 Task: Assign in the project TranceTech the issue 'Integrate a new social media sharing feature into an existing website to increase brand awareness and customer engagement' to the sprint 'Debug Dive'.
Action: Mouse moved to (209, 54)
Screenshot: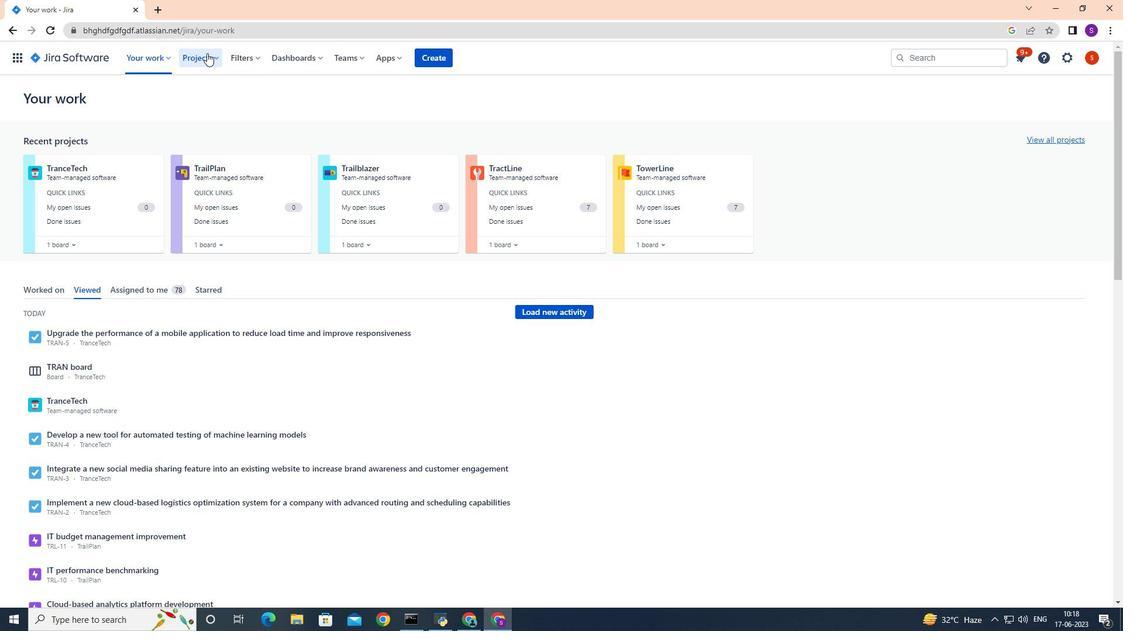 
Action: Mouse pressed left at (209, 54)
Screenshot: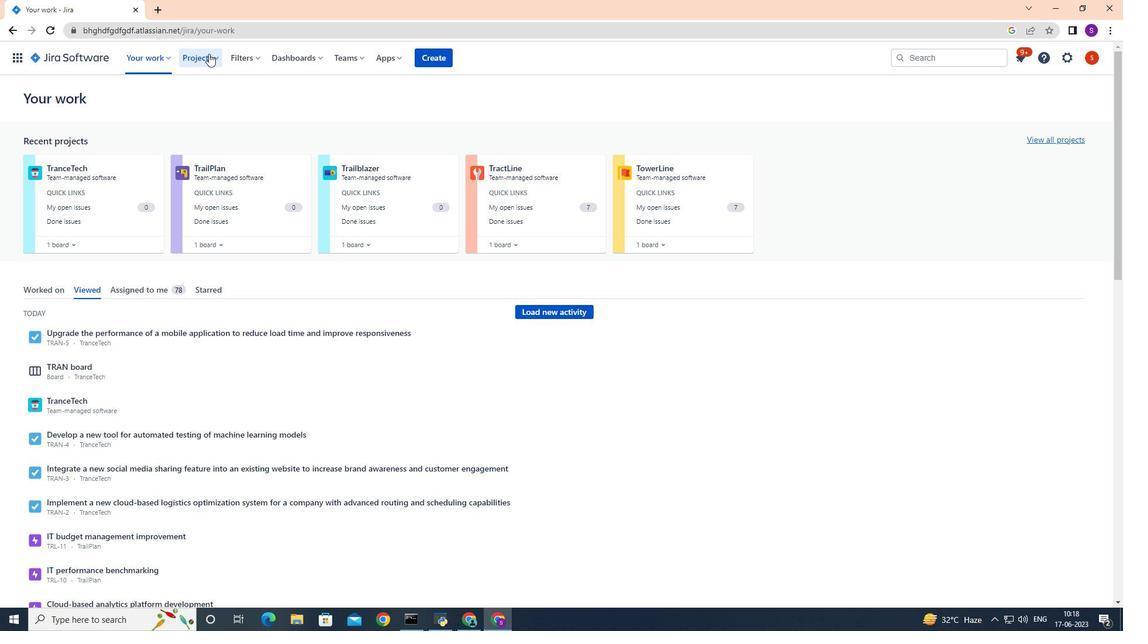 
Action: Mouse moved to (222, 101)
Screenshot: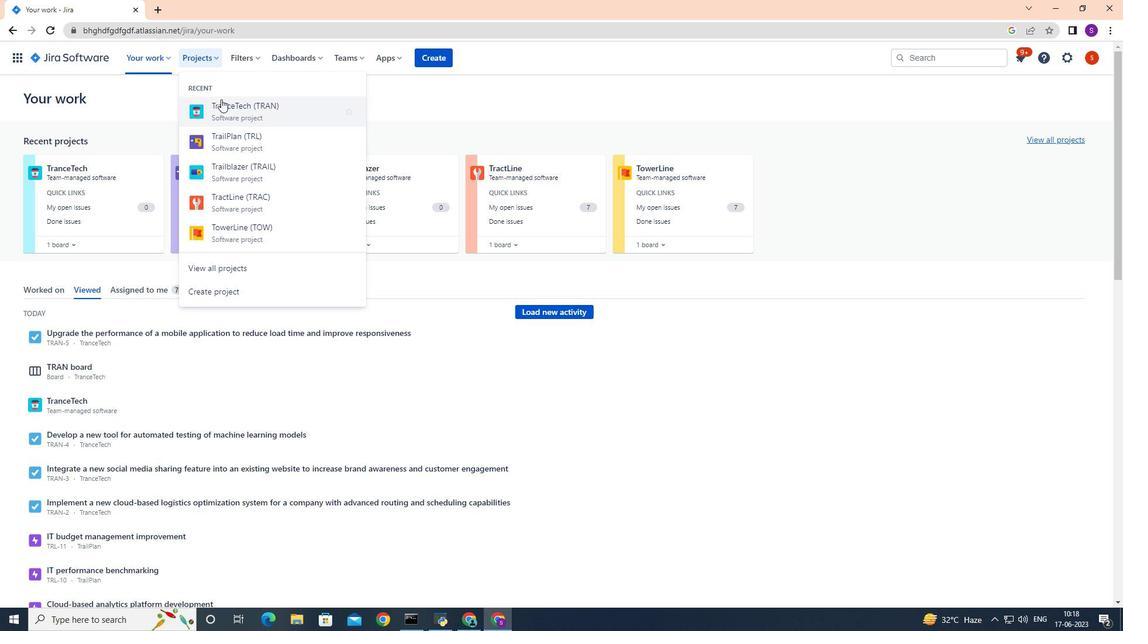 
Action: Mouse pressed left at (222, 101)
Screenshot: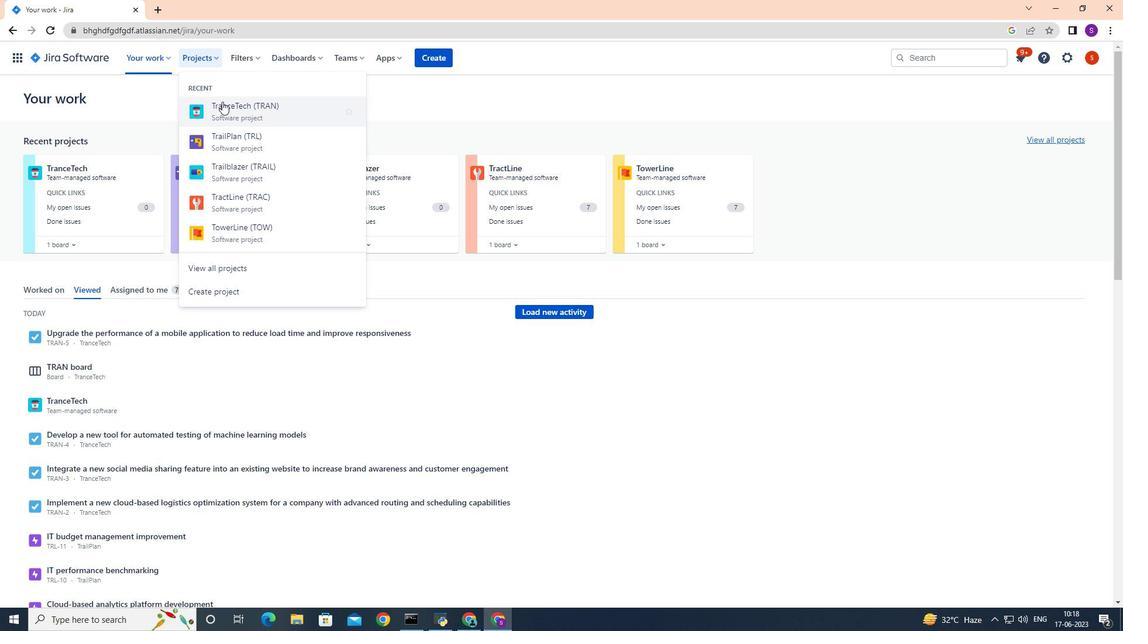 
Action: Mouse moved to (110, 179)
Screenshot: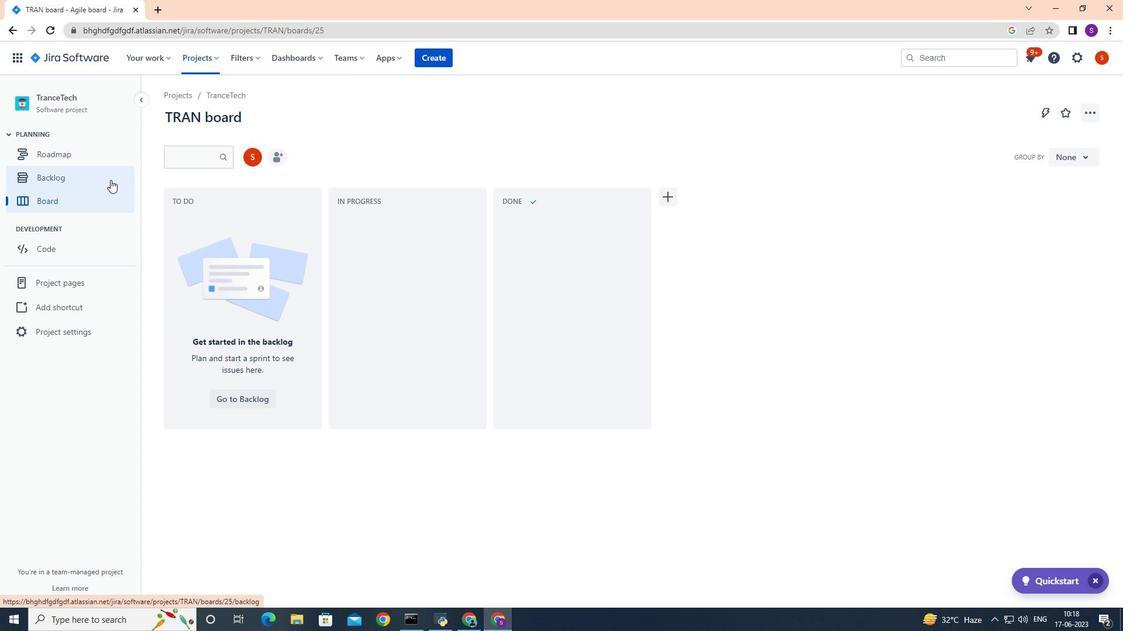 
Action: Mouse pressed left at (110, 179)
Screenshot: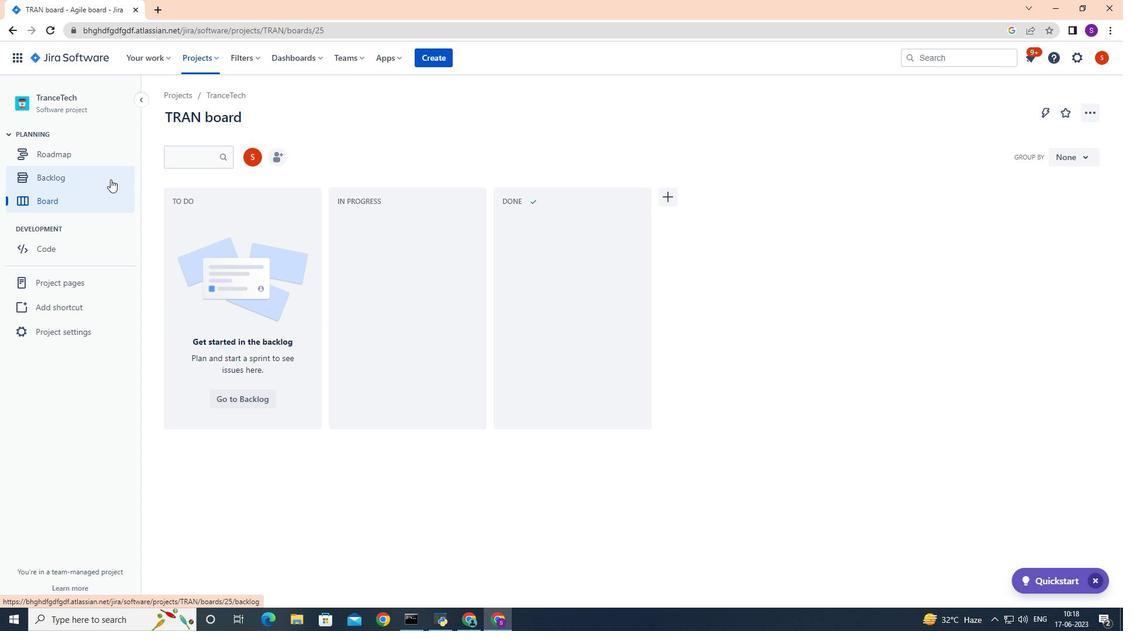 
Action: Mouse moved to (591, 397)
Screenshot: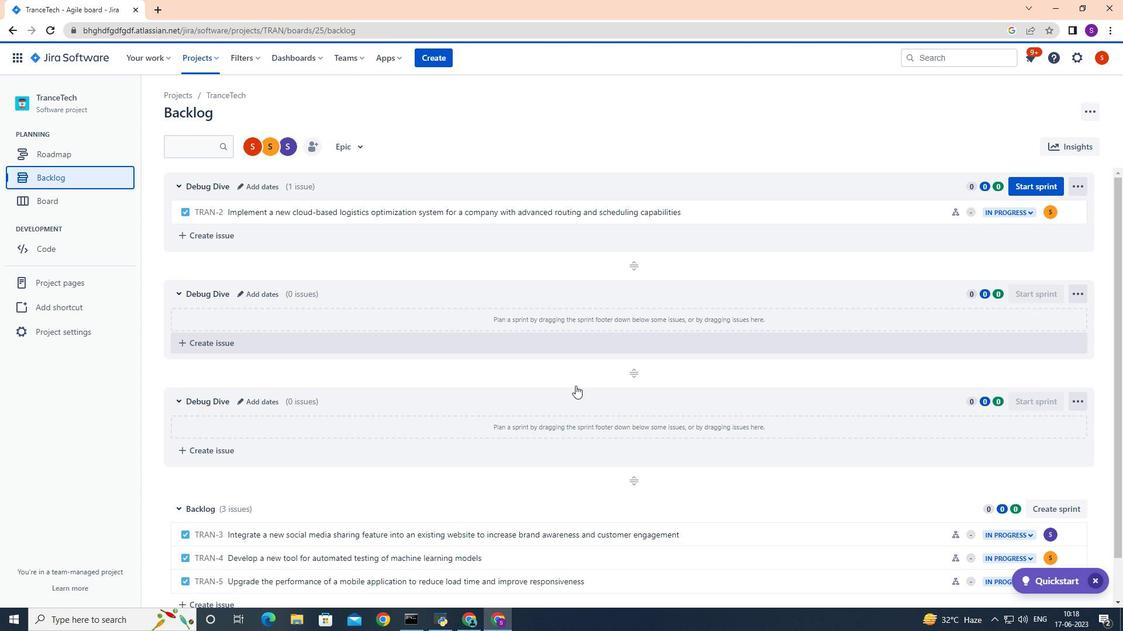 
Action: Mouse scrolled (591, 397) with delta (0, 0)
Screenshot: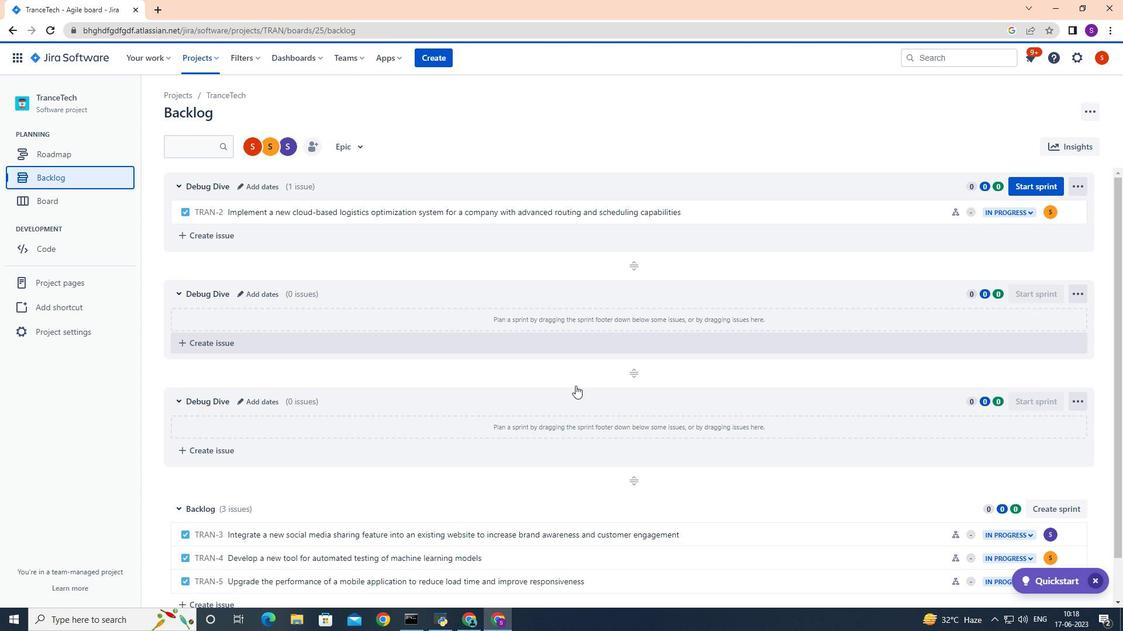 
Action: Mouse moved to (607, 401)
Screenshot: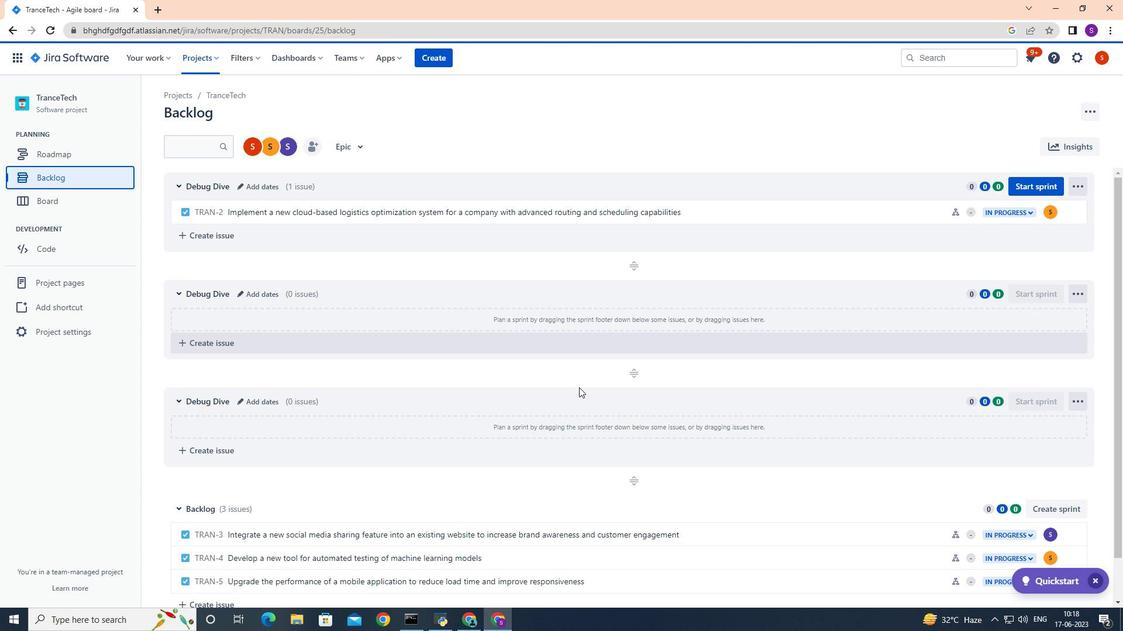 
Action: Mouse scrolled (607, 401) with delta (0, 0)
Screenshot: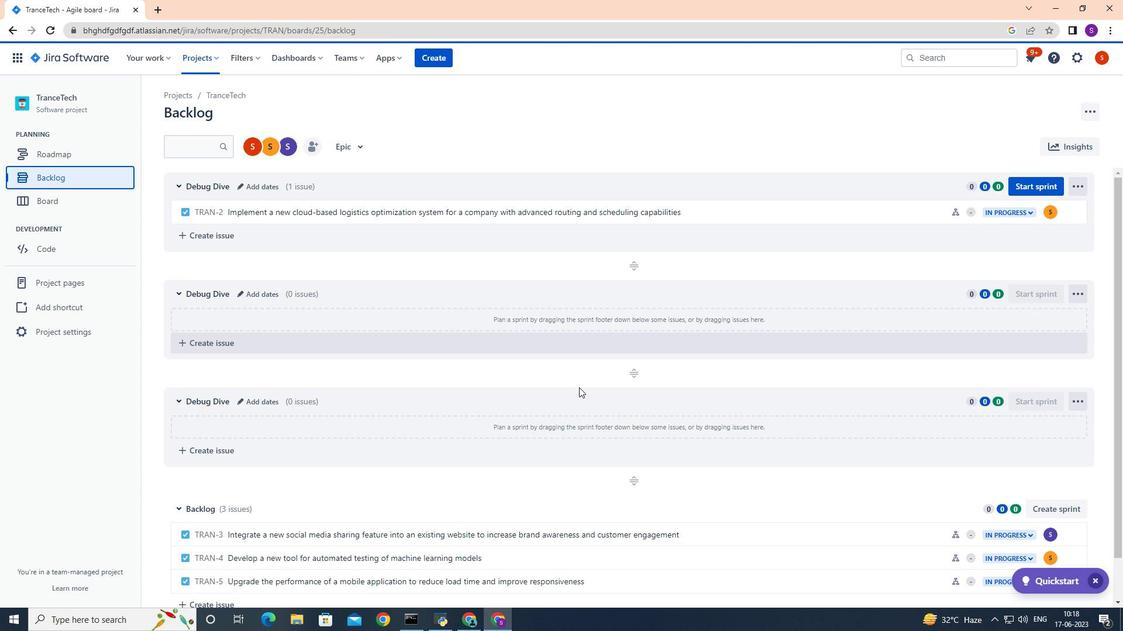 
Action: Mouse moved to (610, 399)
Screenshot: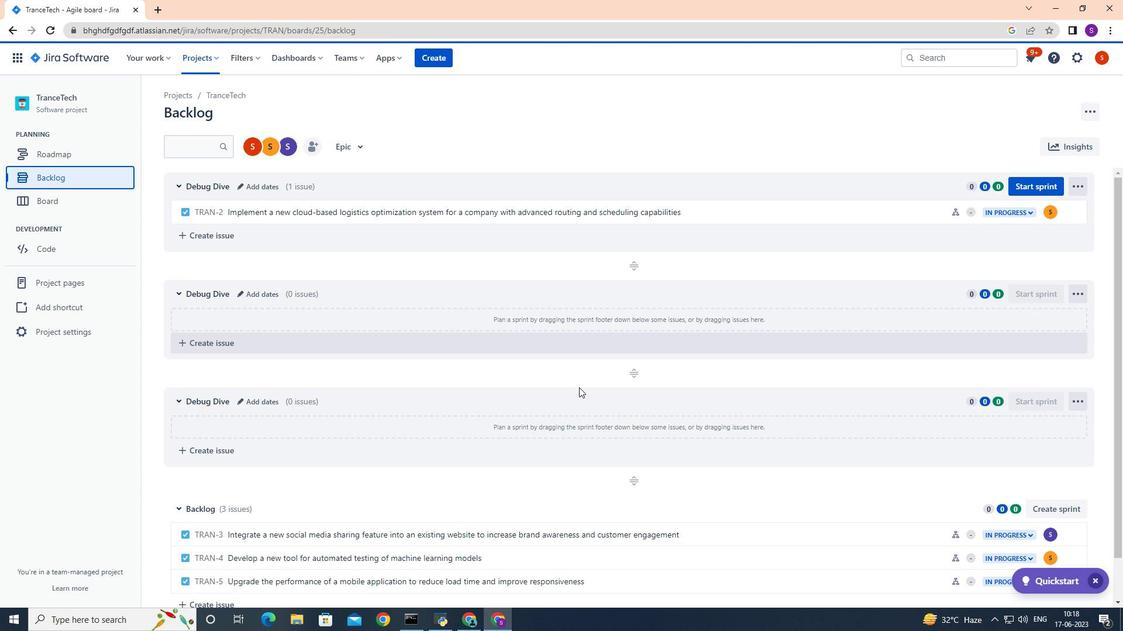 
Action: Mouse scrolled (610, 398) with delta (0, 0)
Screenshot: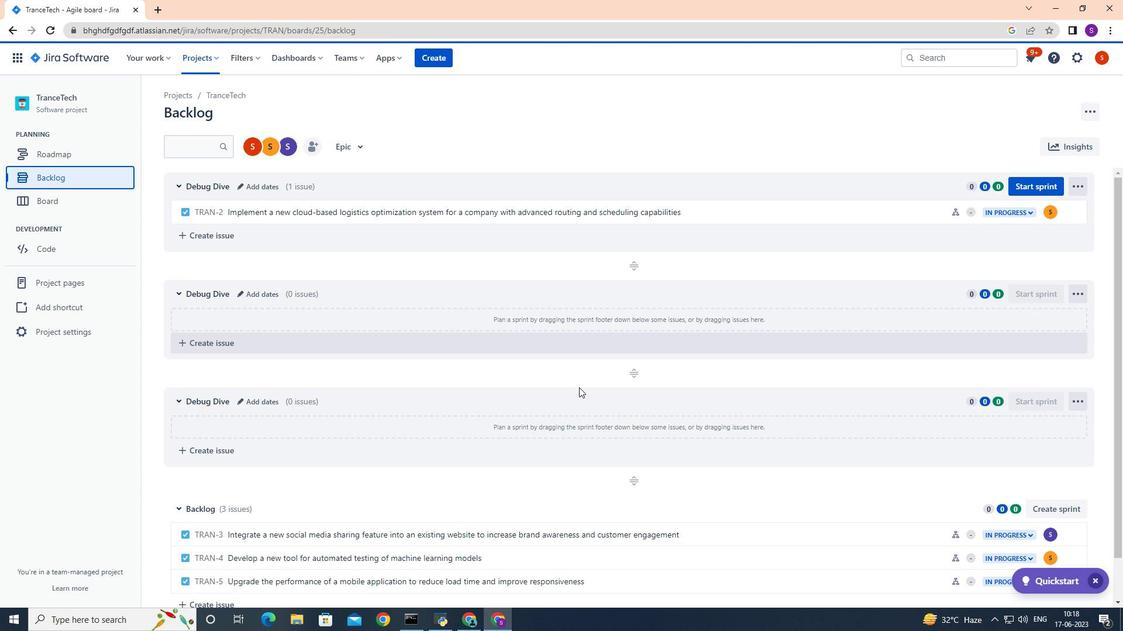 
Action: Mouse moved to (610, 398)
Screenshot: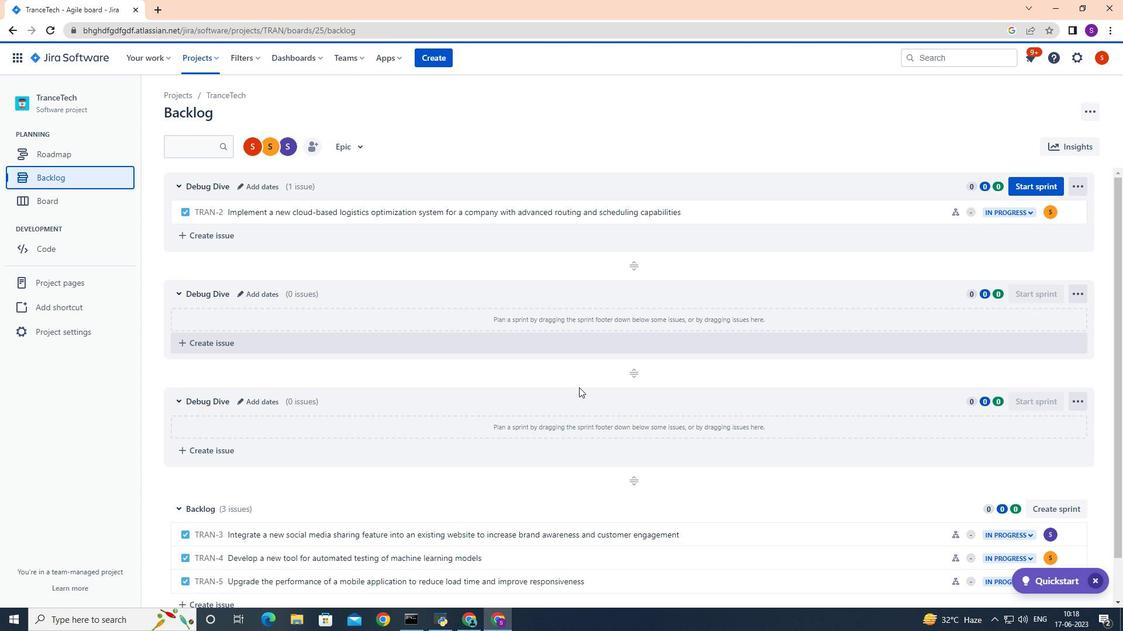 
Action: Mouse scrolled (610, 398) with delta (0, 0)
Screenshot: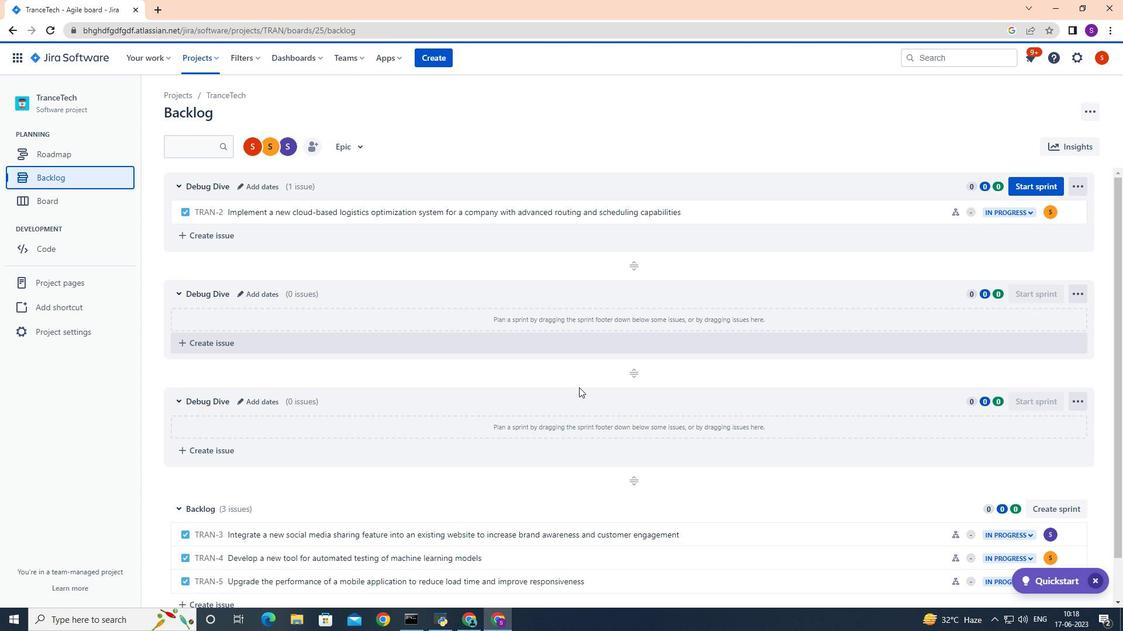 
Action: Mouse scrolled (610, 398) with delta (0, 0)
Screenshot: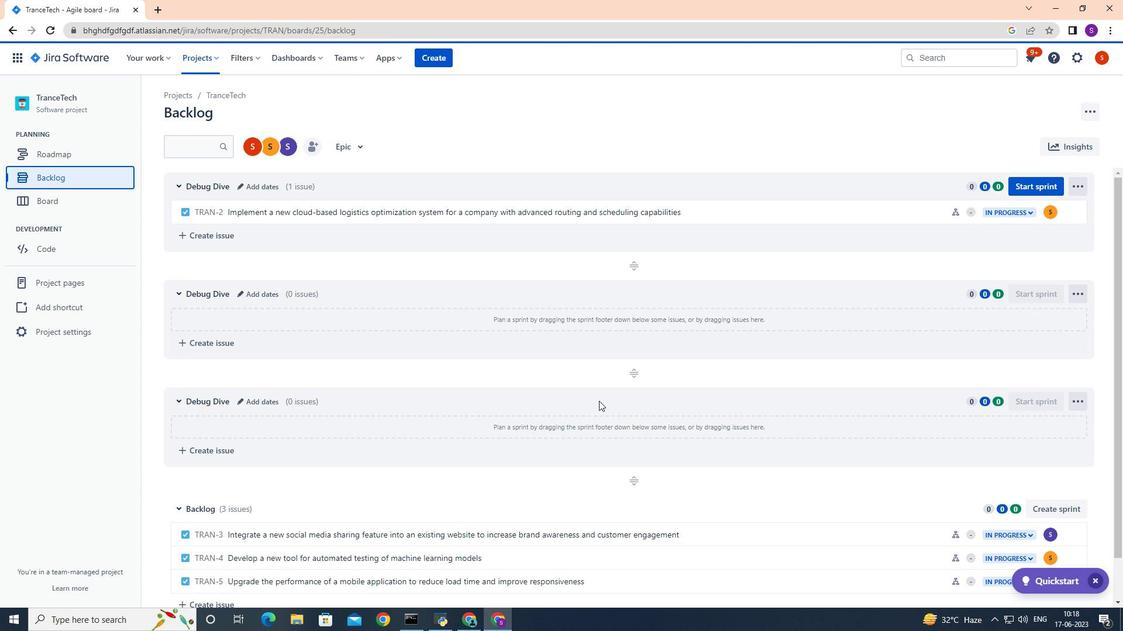 
Action: Mouse moved to (614, 396)
Screenshot: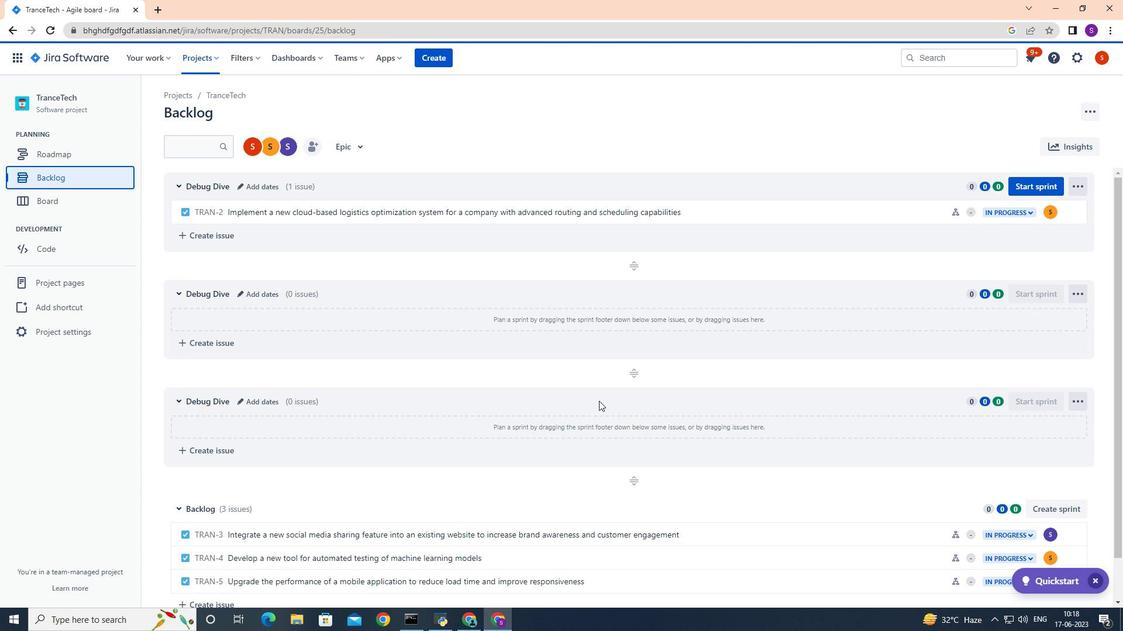 
Action: Mouse scrolled (614, 395) with delta (0, 0)
Screenshot: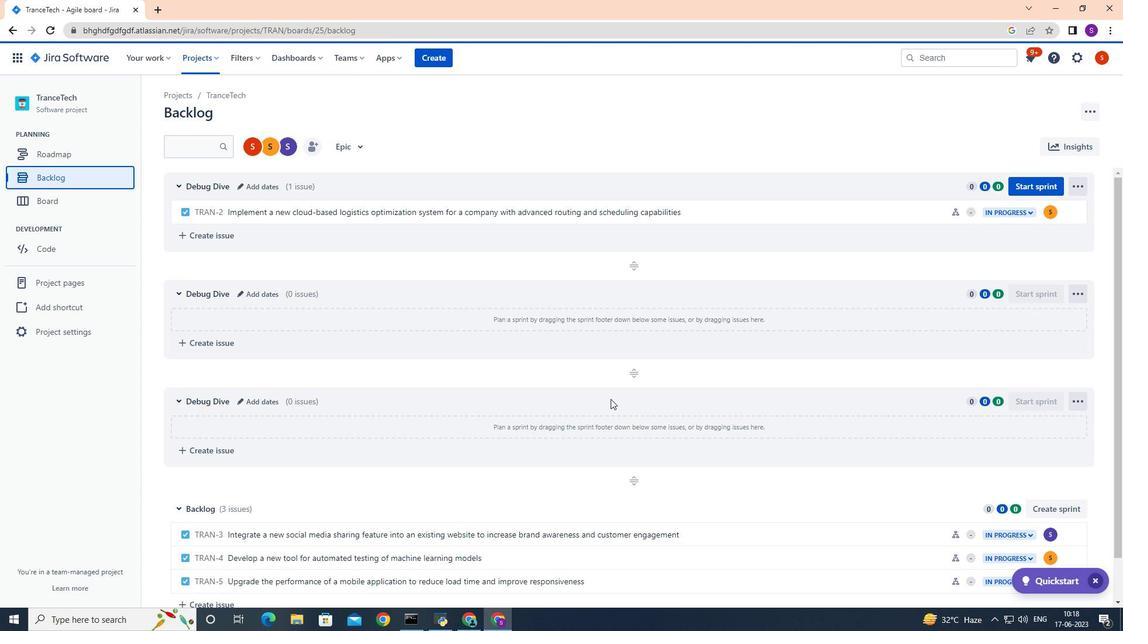 
Action: Mouse moved to (621, 391)
Screenshot: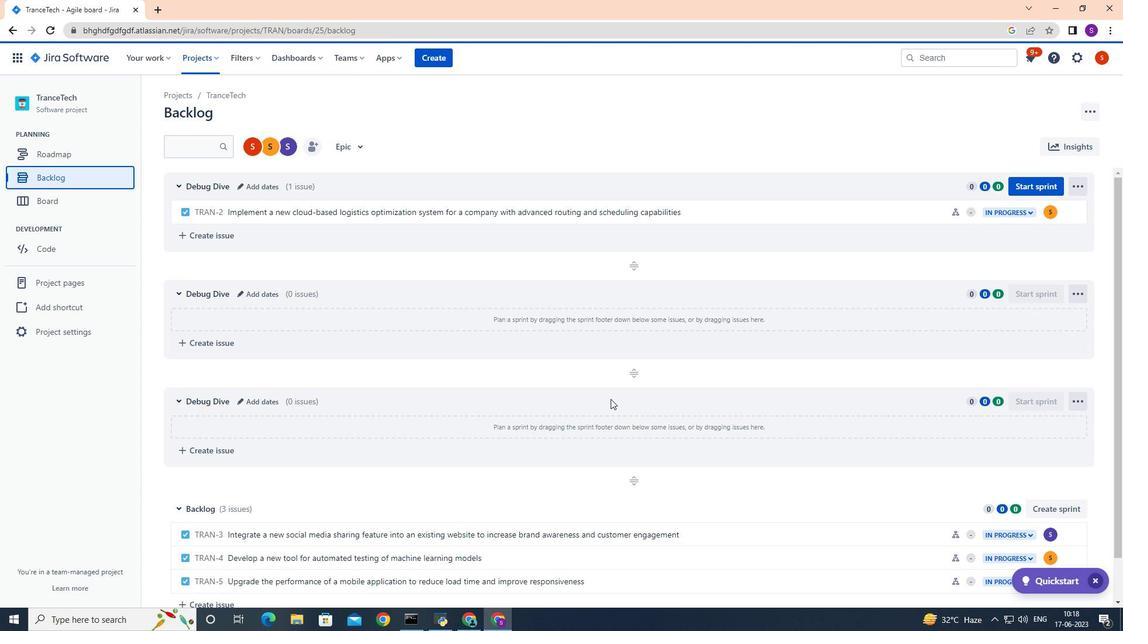 
Action: Mouse scrolled (621, 390) with delta (0, 0)
Screenshot: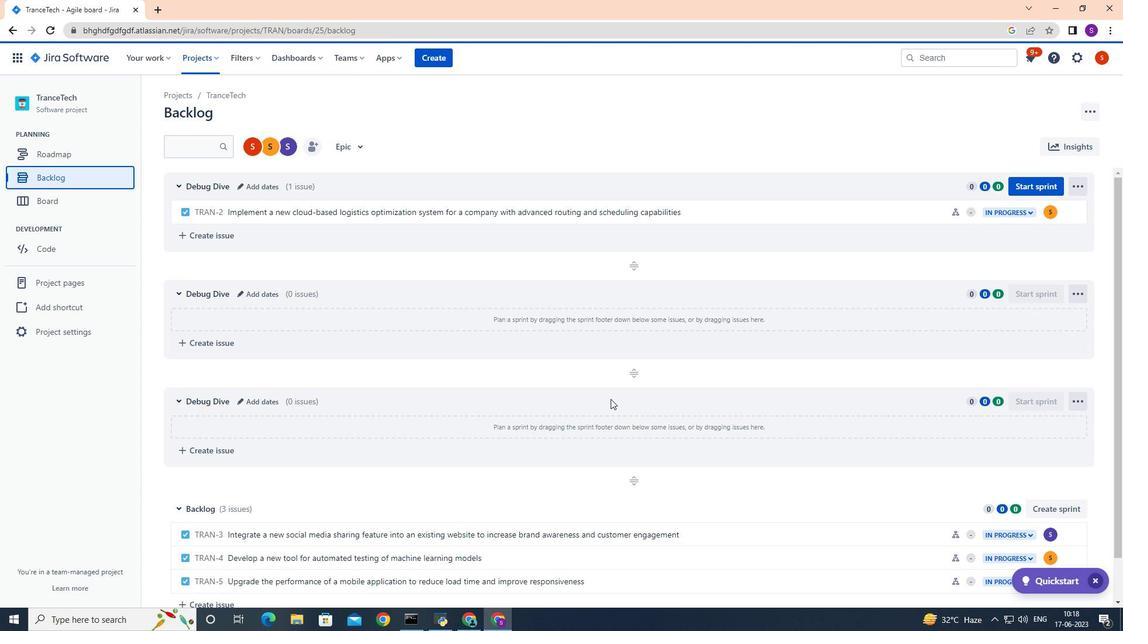 
Action: Mouse moved to (1069, 486)
Screenshot: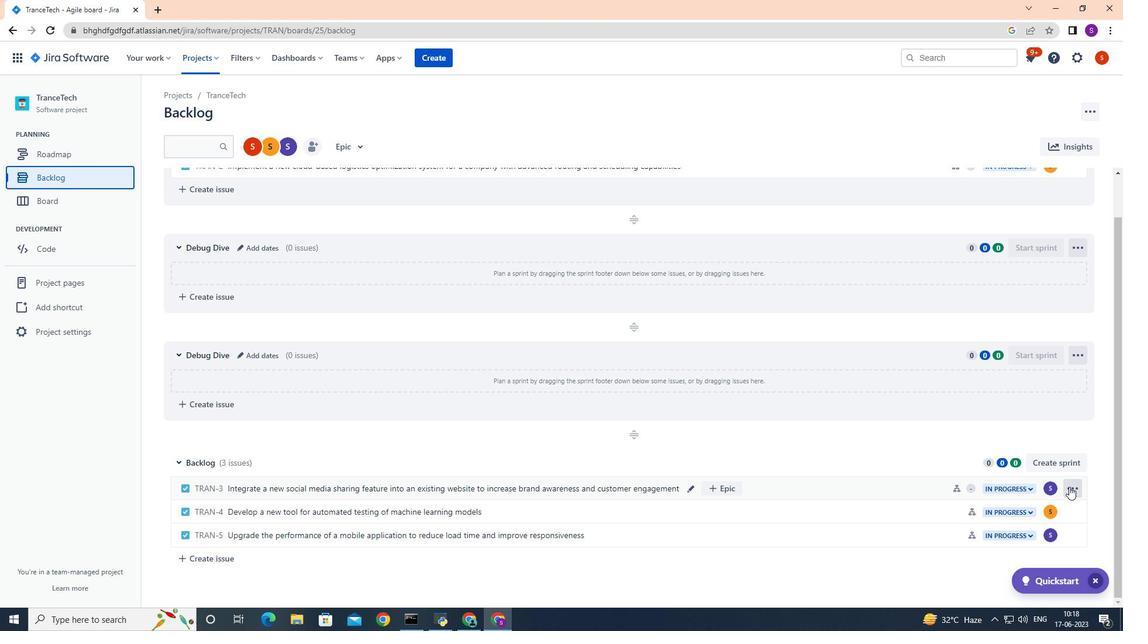 
Action: Mouse pressed left at (1069, 486)
Screenshot: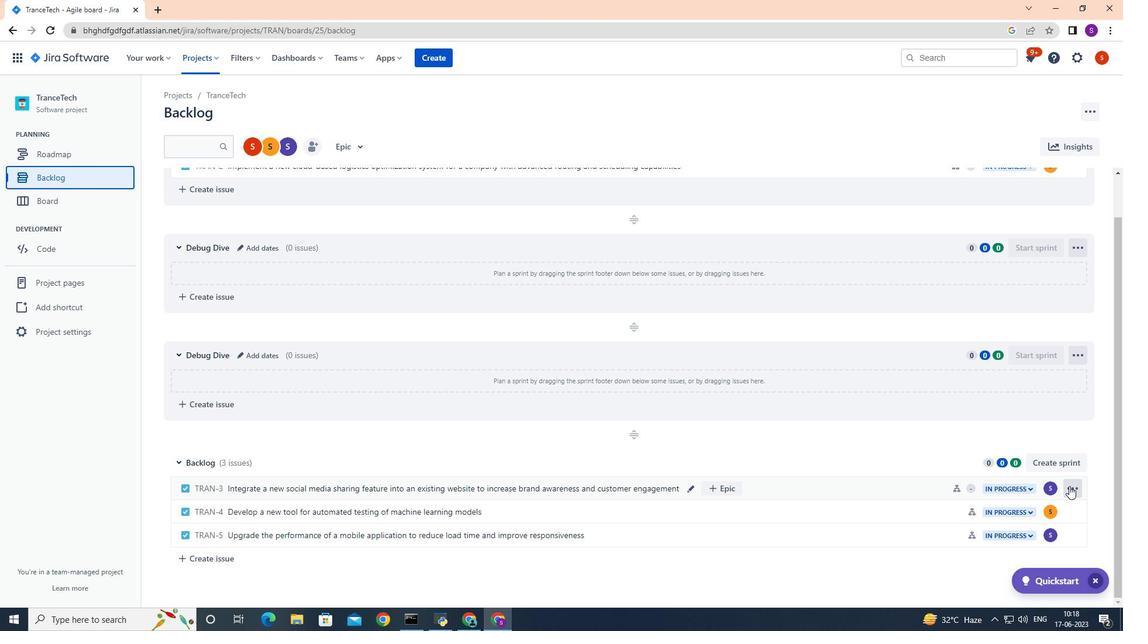 
Action: Mouse moved to (1041, 400)
Screenshot: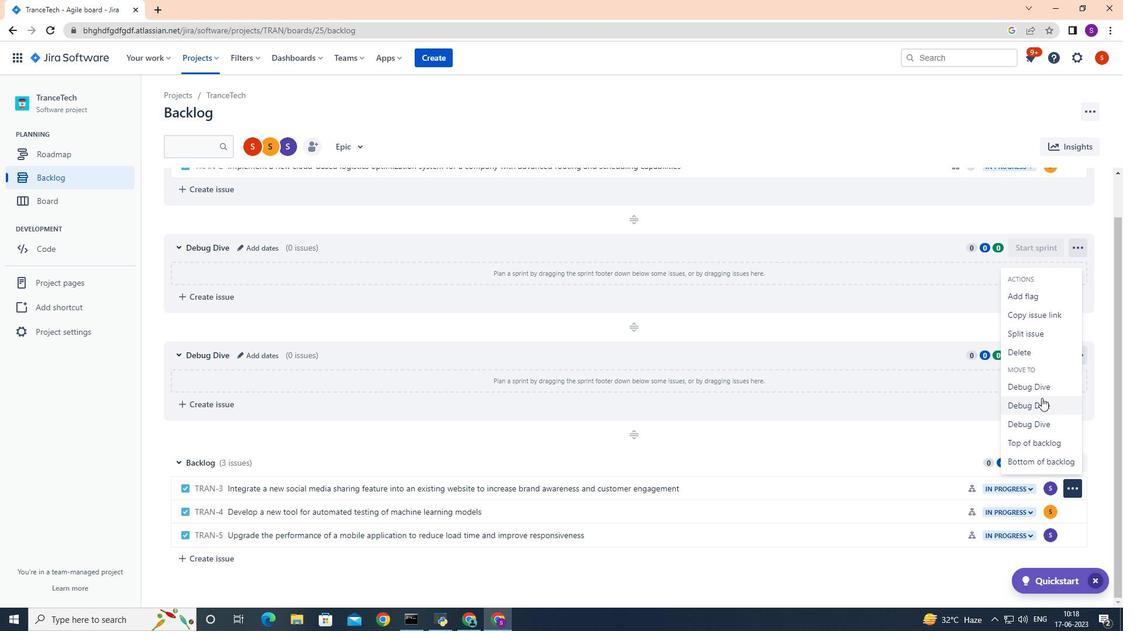 
Action: Mouse pressed left at (1041, 400)
Screenshot: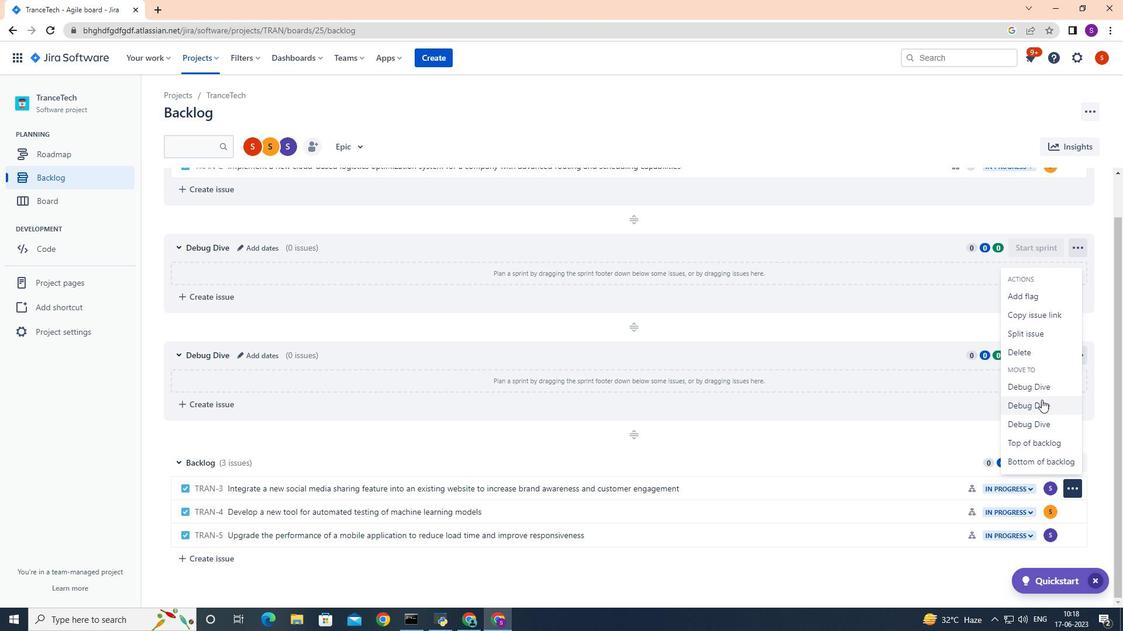 
Action: Mouse moved to (603, 386)
Screenshot: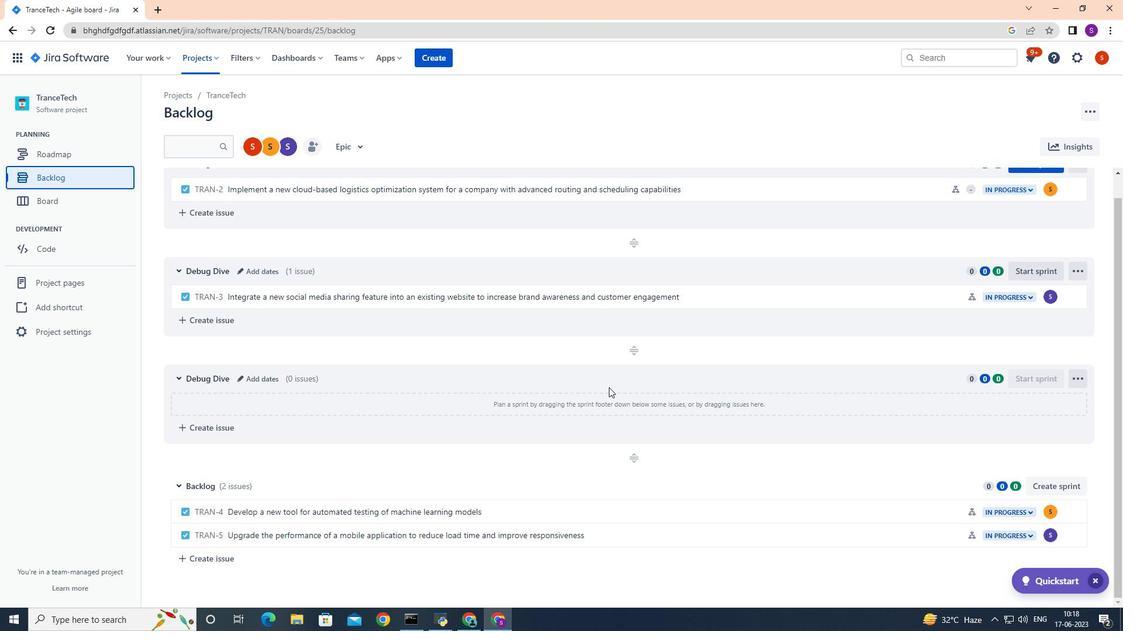 
